 Task: Create a due date automation trigger when advanced on, on the tuesday of the week before a card is due add fields with custom field "Resume" set to a number greater than 1 and greater or equal to 10 at 11:00 AM.
Action: Mouse moved to (1057, 75)
Screenshot: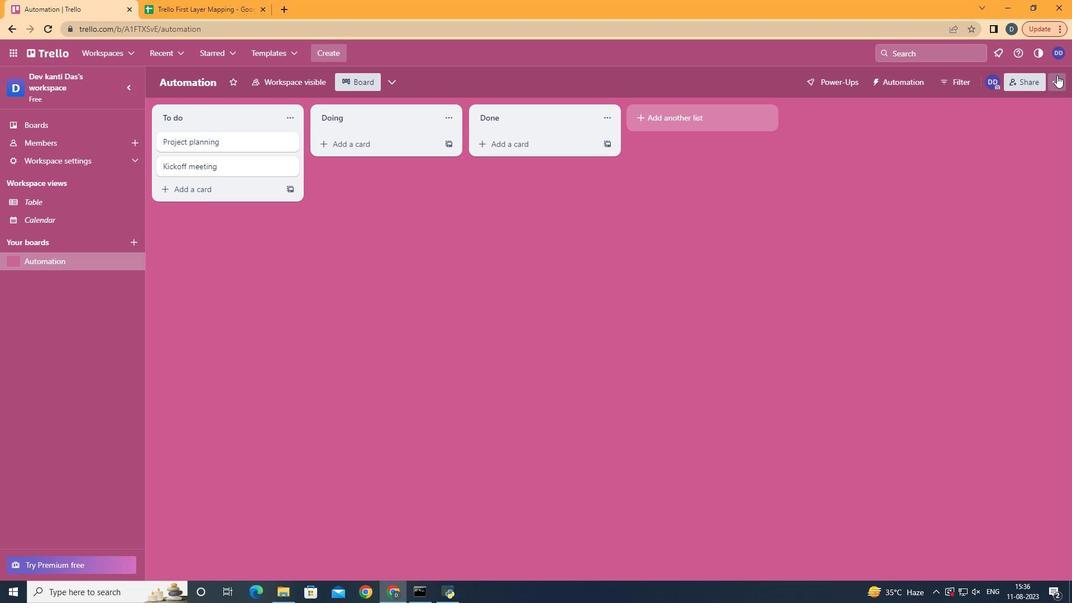 
Action: Mouse pressed left at (1057, 75)
Screenshot: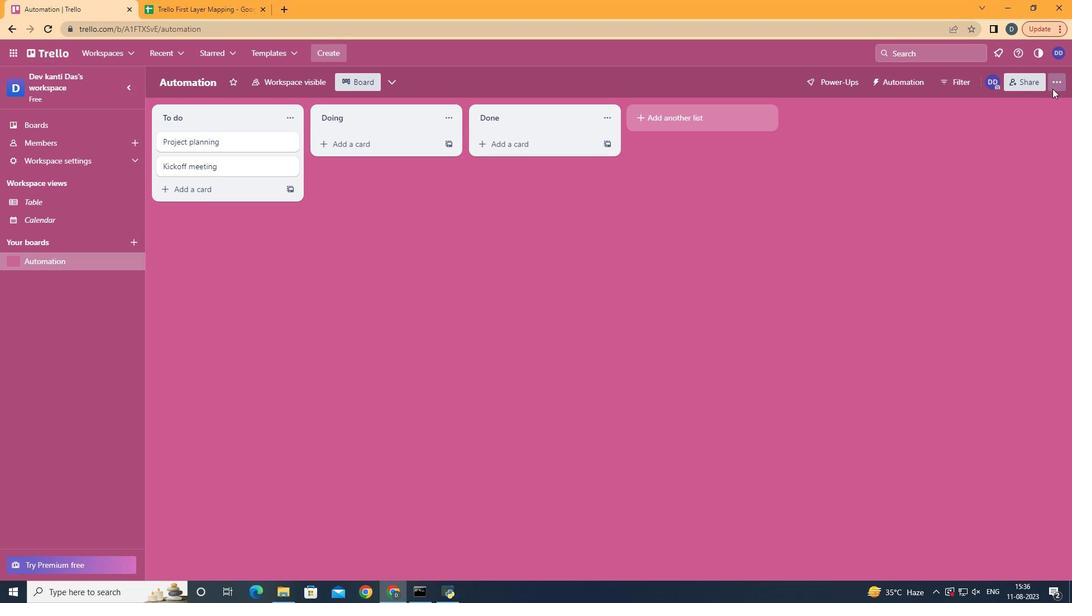 
Action: Mouse moved to (975, 245)
Screenshot: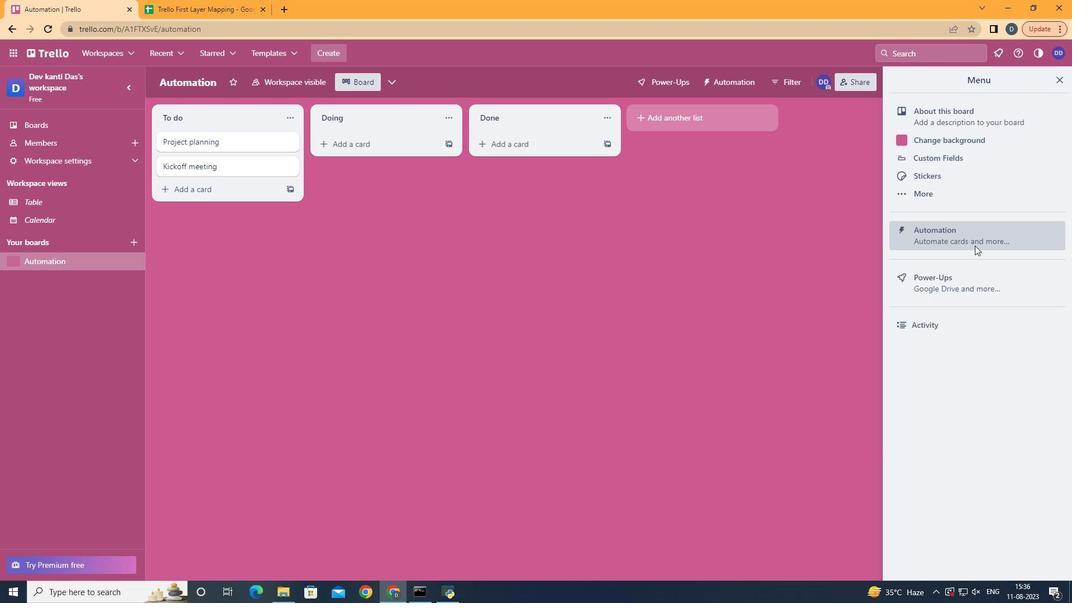 
Action: Mouse pressed left at (975, 245)
Screenshot: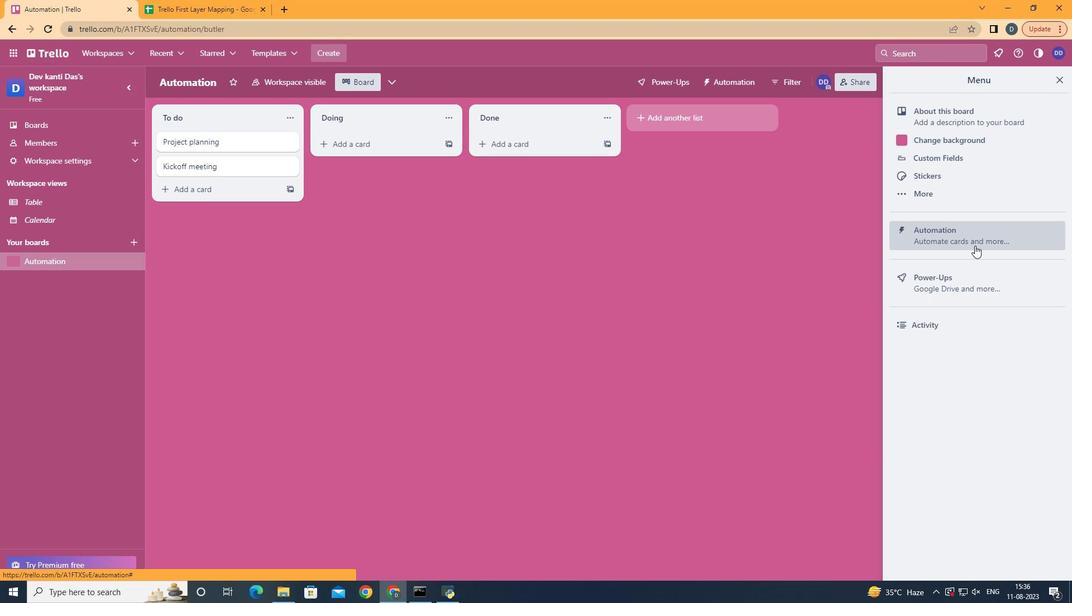 
Action: Mouse moved to (202, 226)
Screenshot: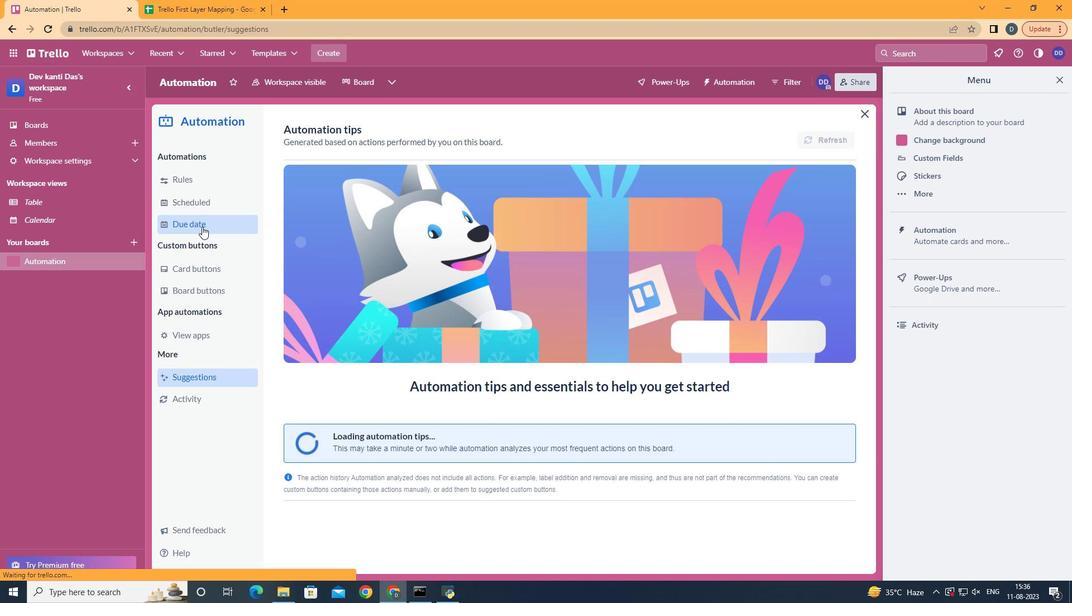 
Action: Mouse pressed left at (202, 226)
Screenshot: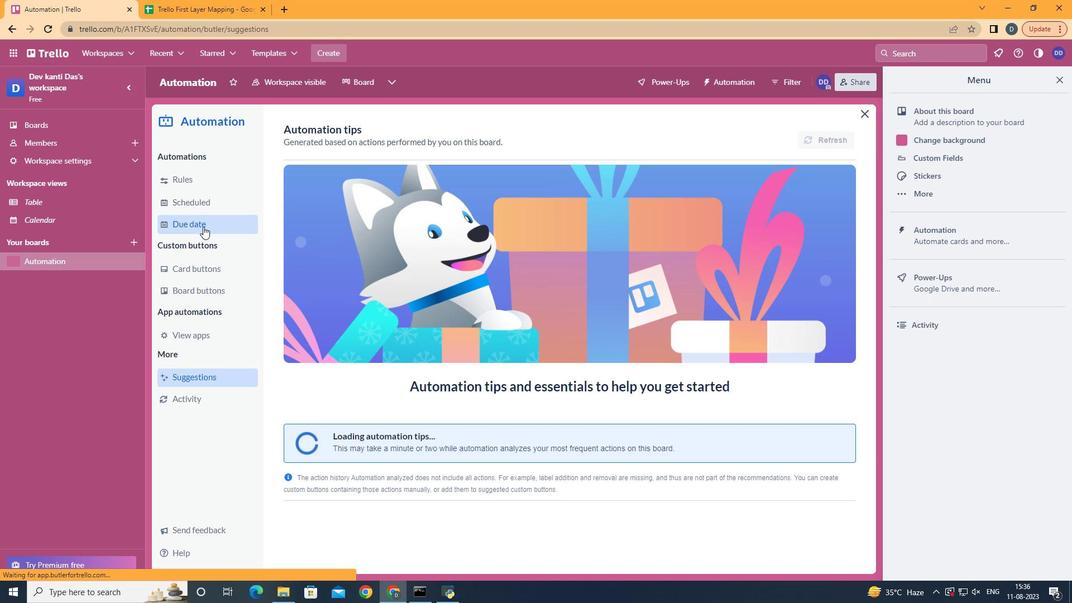 
Action: Mouse moved to (804, 136)
Screenshot: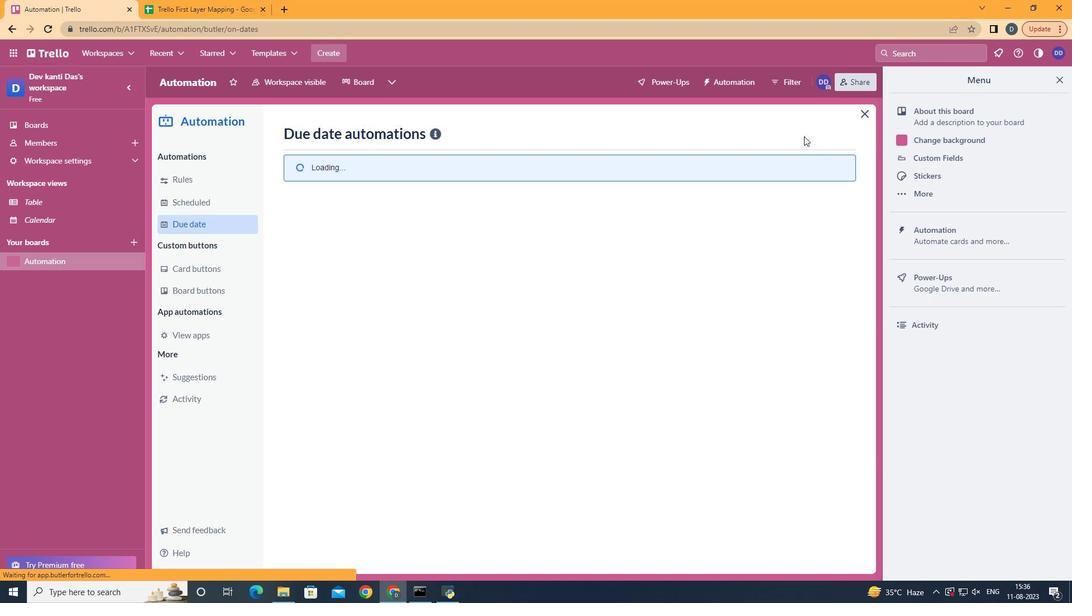 
Action: Mouse pressed left at (804, 136)
Screenshot: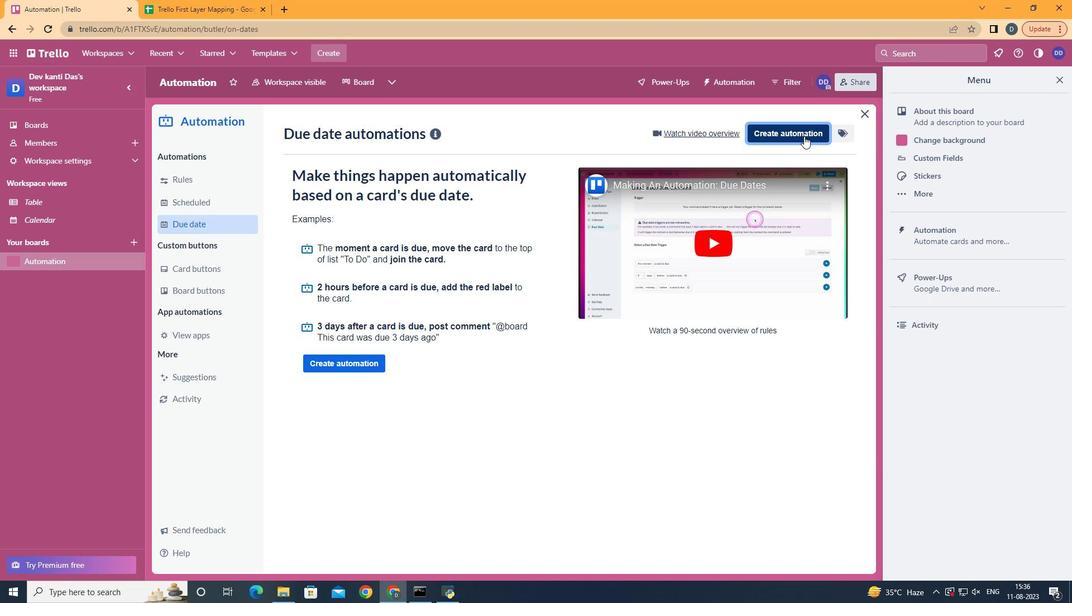 
Action: Mouse moved to (570, 252)
Screenshot: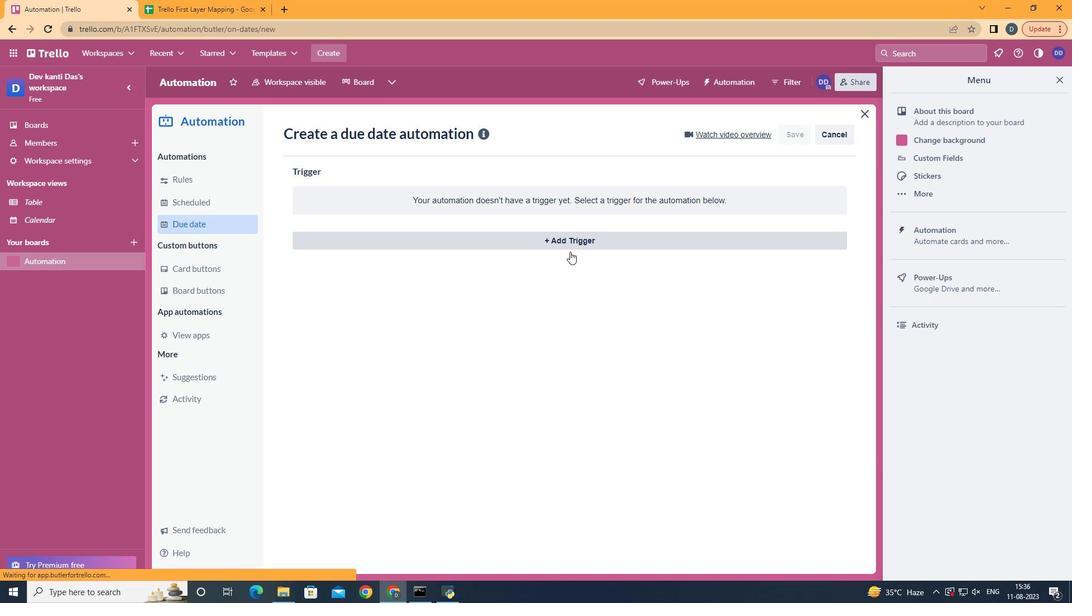 
Action: Mouse pressed left at (570, 252)
Screenshot: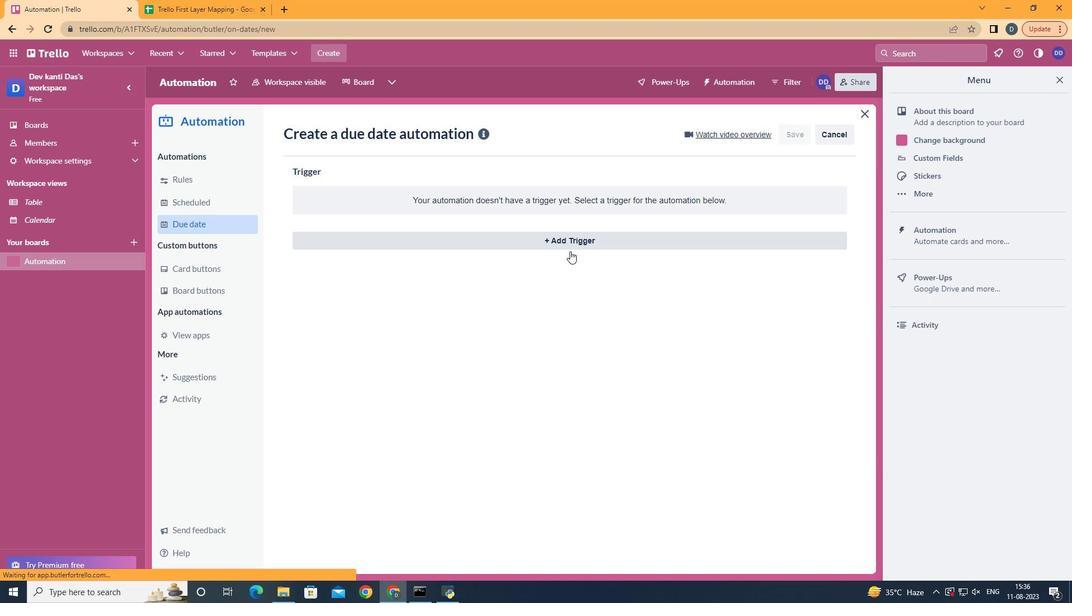
Action: Mouse moved to (586, 244)
Screenshot: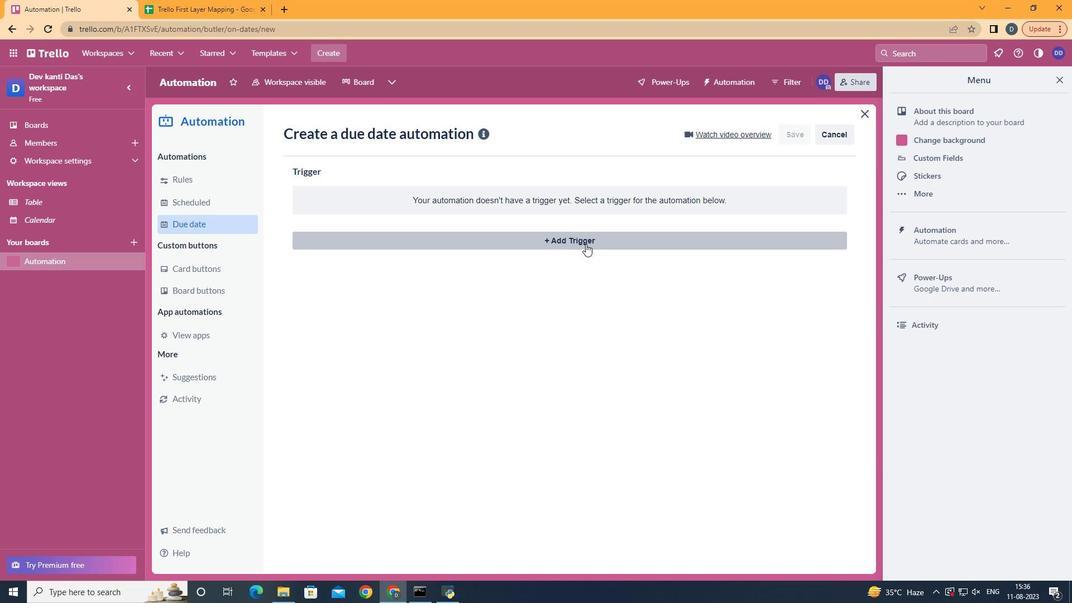 
Action: Mouse pressed left at (586, 244)
Screenshot: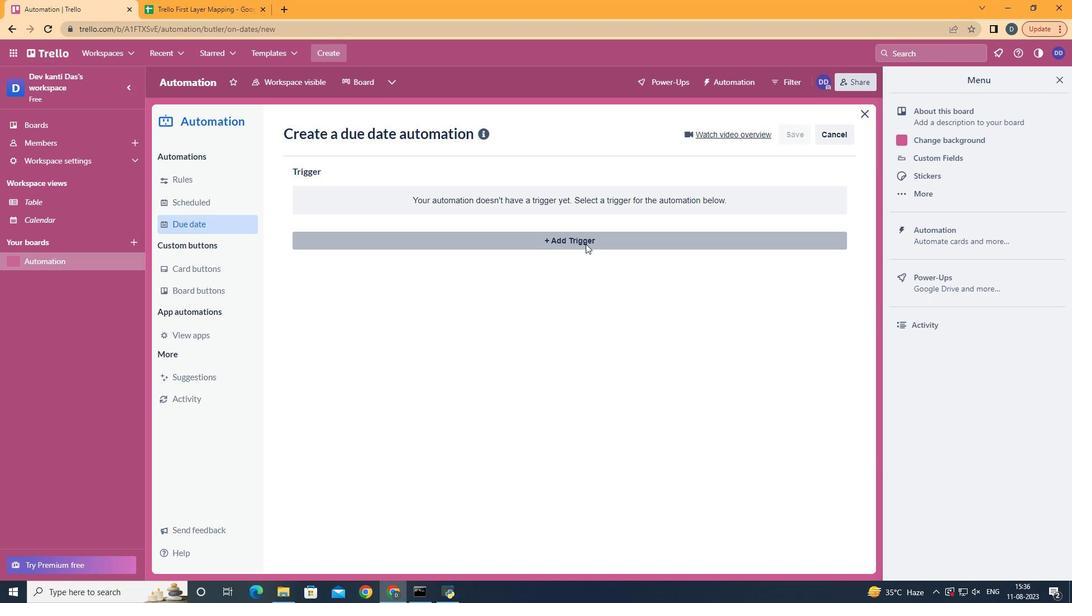 
Action: Mouse moved to (374, 315)
Screenshot: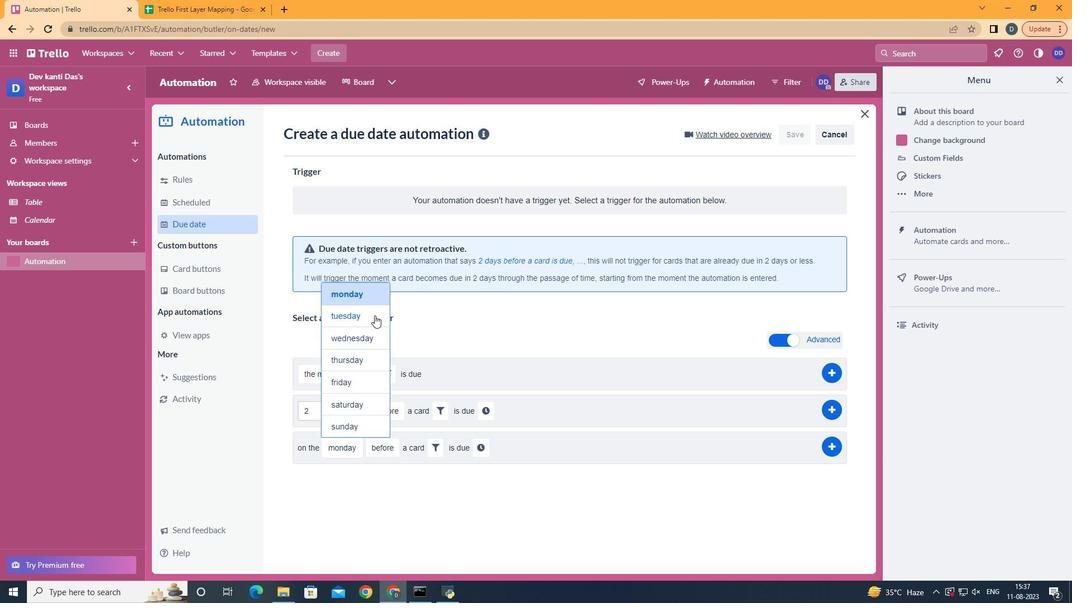 
Action: Mouse pressed left at (374, 315)
Screenshot: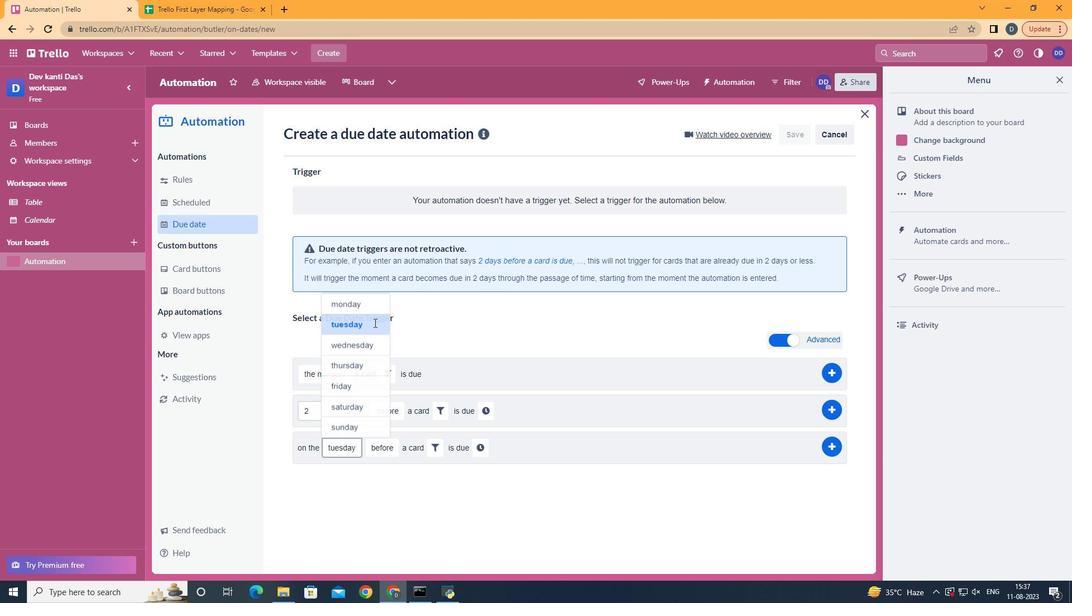 
Action: Mouse moved to (406, 537)
Screenshot: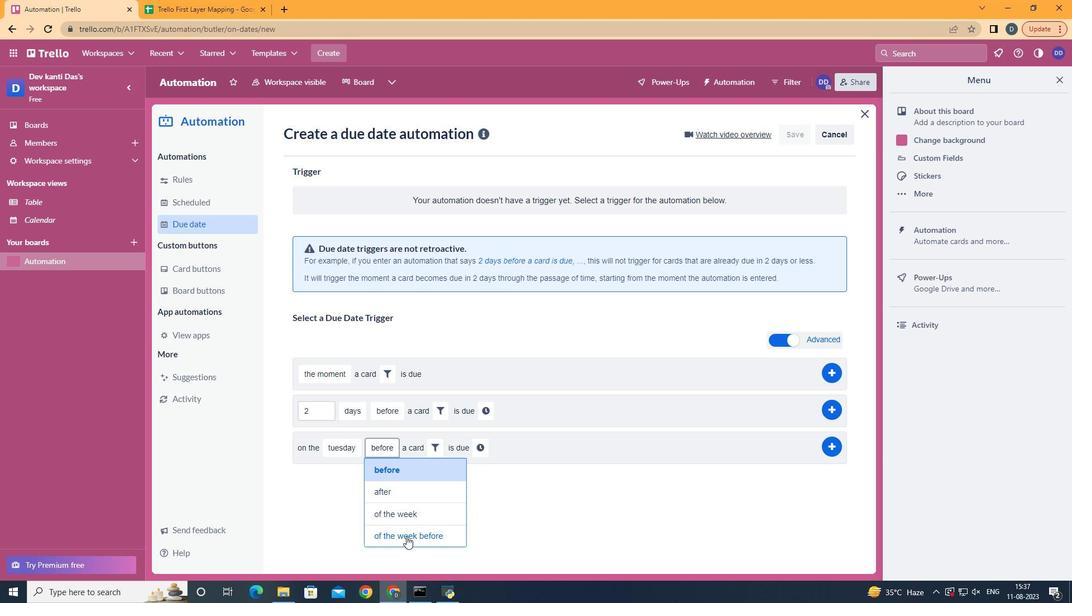
Action: Mouse pressed left at (406, 537)
Screenshot: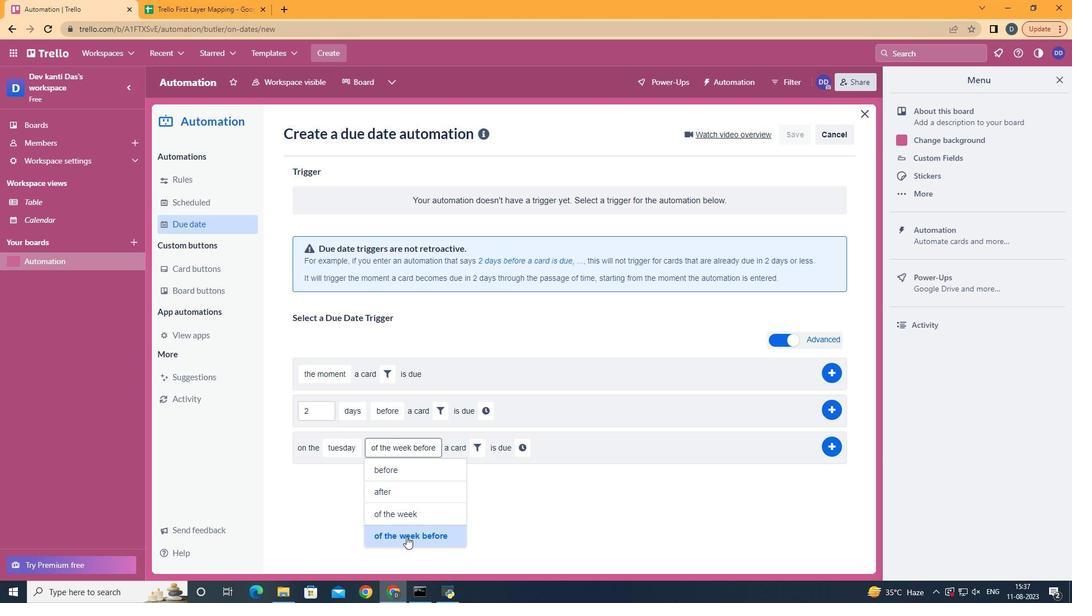 
Action: Mouse moved to (481, 443)
Screenshot: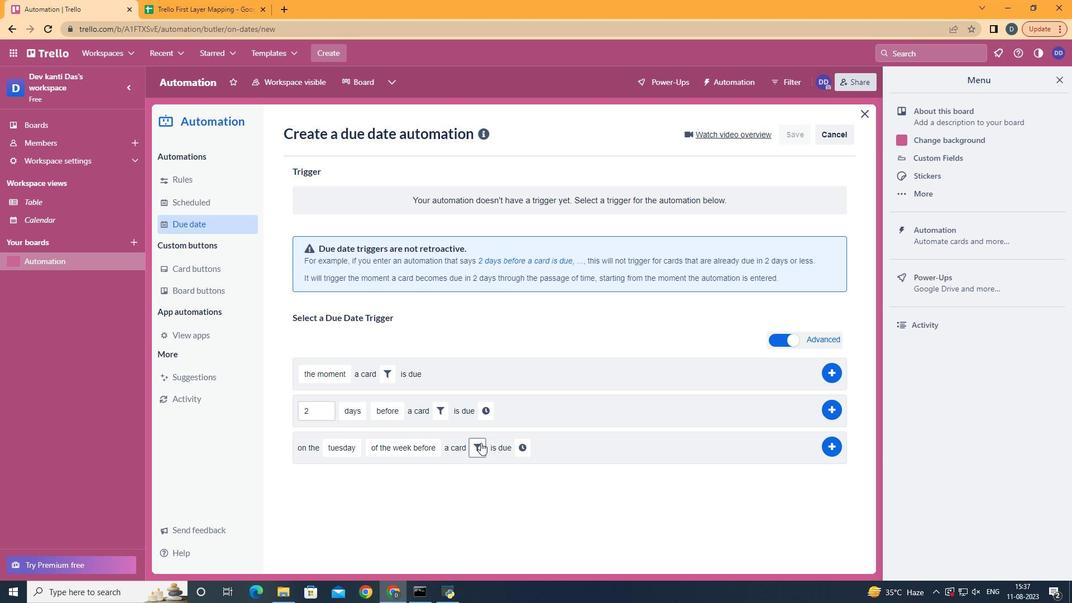 
Action: Mouse pressed left at (481, 443)
Screenshot: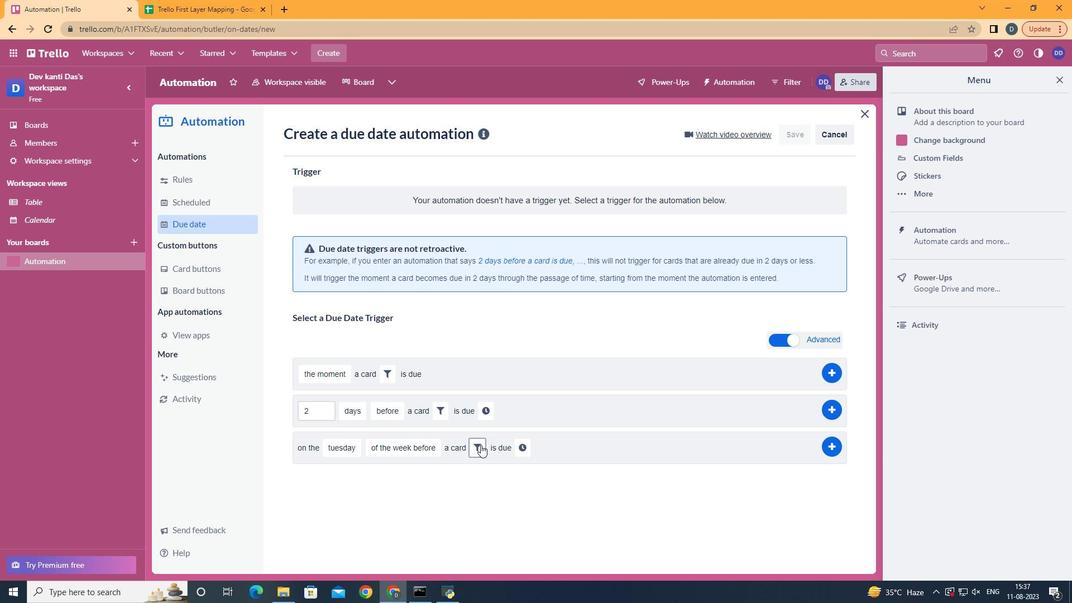
Action: Mouse moved to (659, 480)
Screenshot: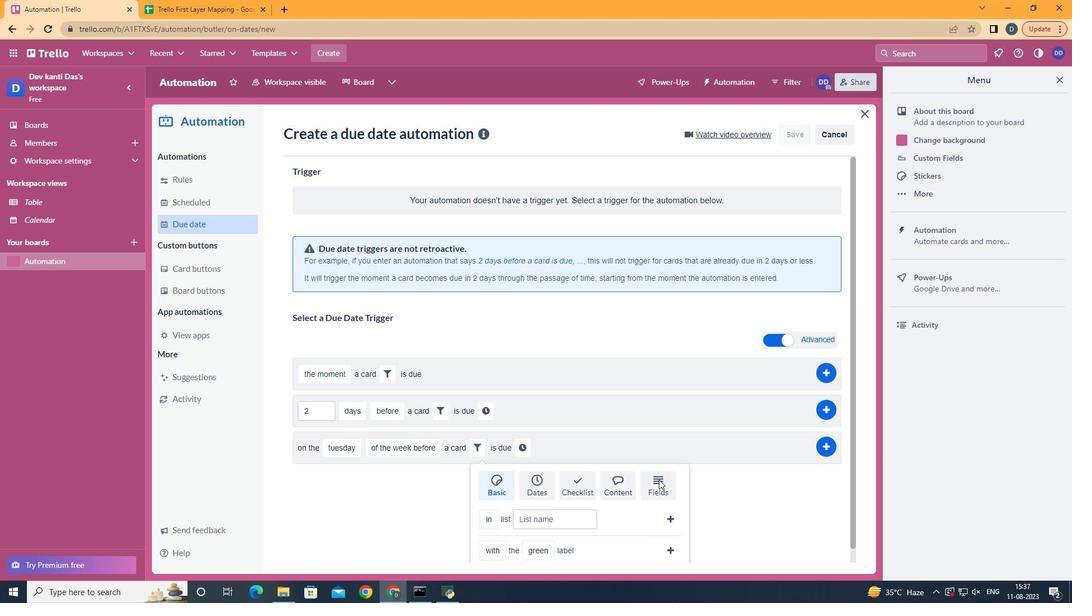 
Action: Mouse pressed left at (659, 480)
Screenshot: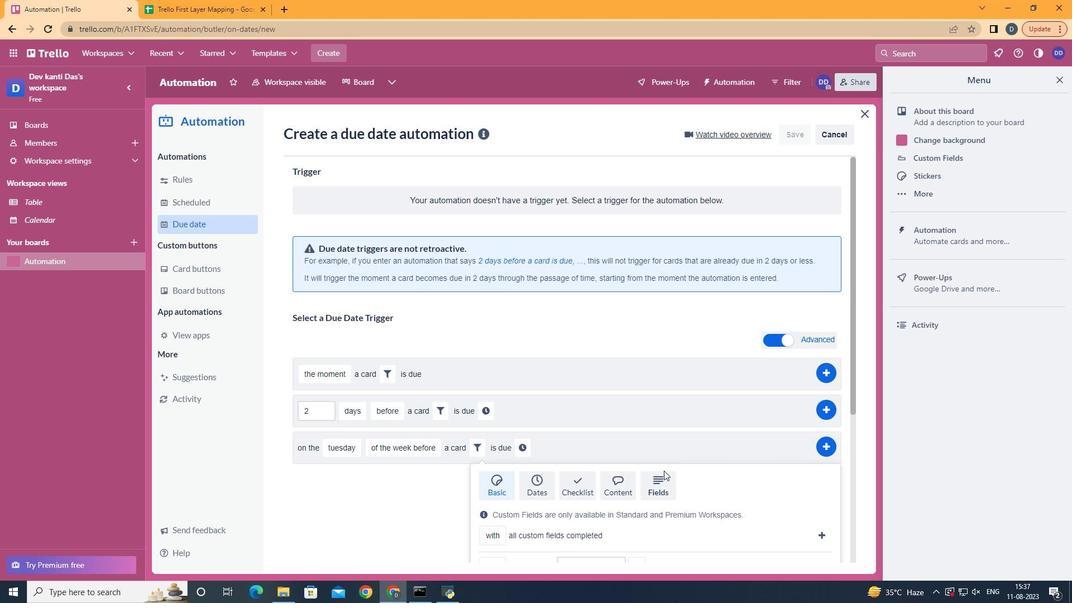 
Action: Mouse moved to (665, 470)
Screenshot: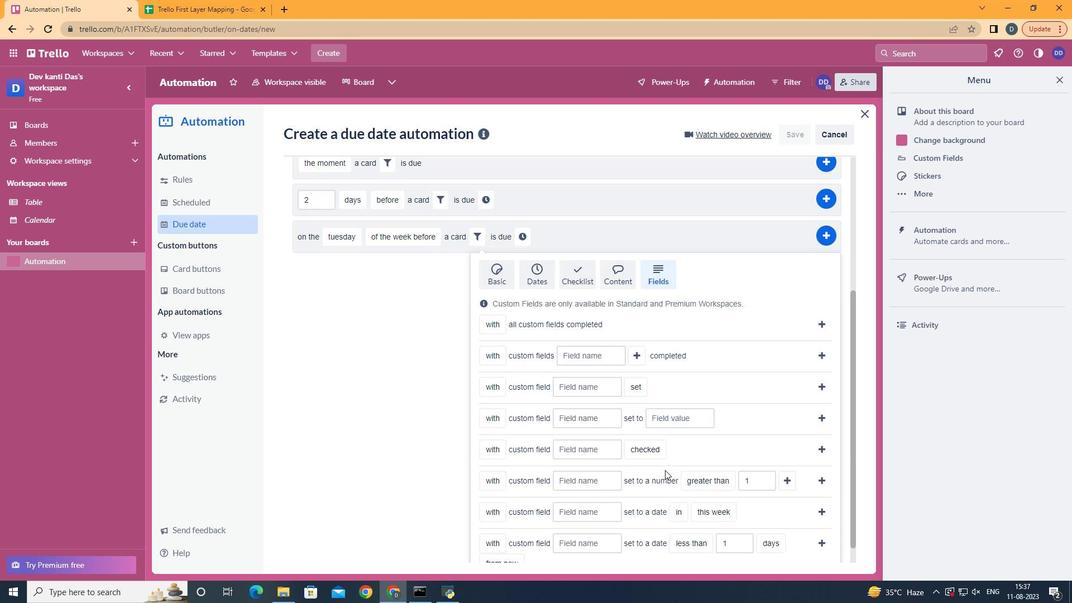 
Action: Mouse scrolled (665, 469) with delta (0, 0)
Screenshot: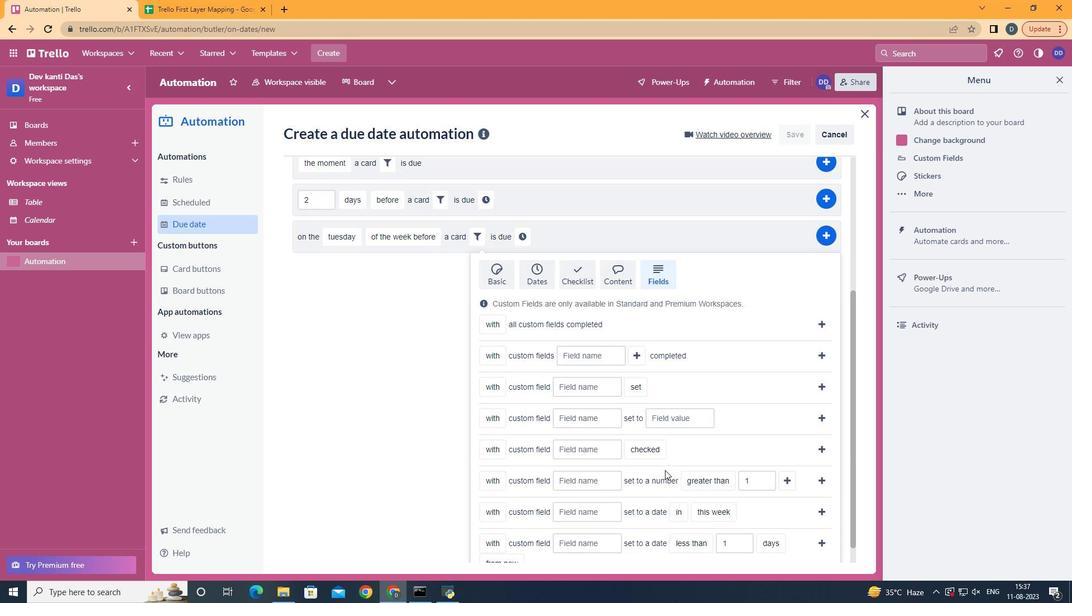 
Action: Mouse scrolled (665, 469) with delta (0, 0)
Screenshot: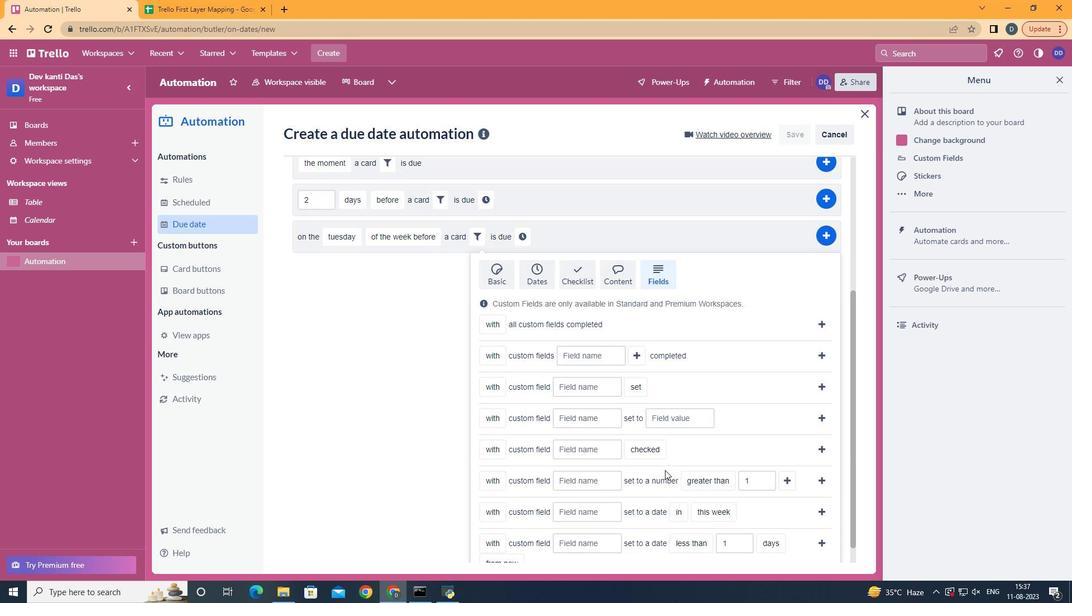 
Action: Mouse scrolled (665, 469) with delta (0, 0)
Screenshot: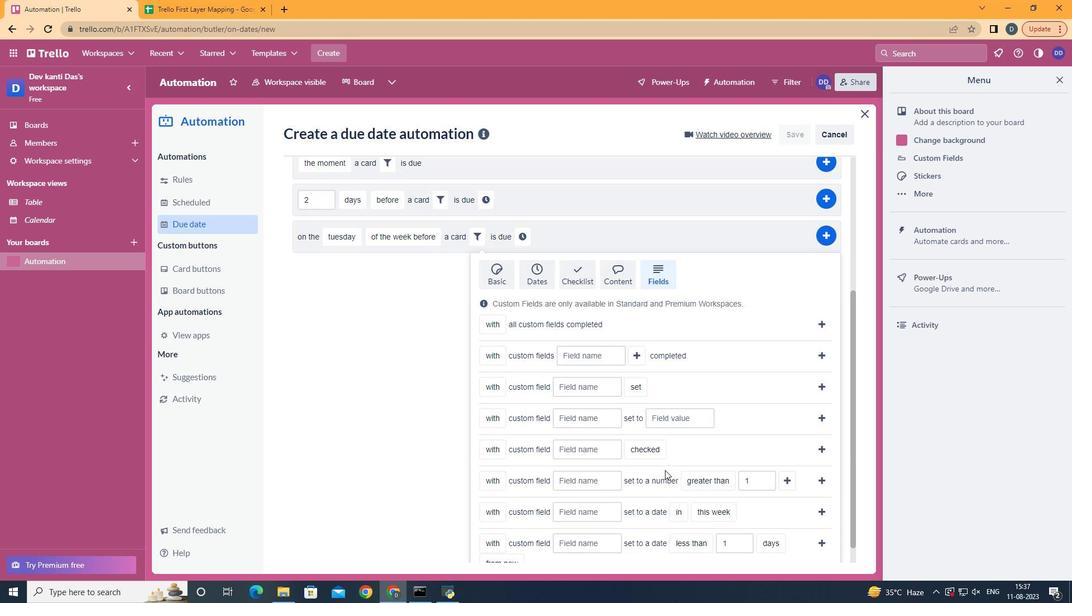 
Action: Mouse scrolled (665, 469) with delta (0, 0)
Screenshot: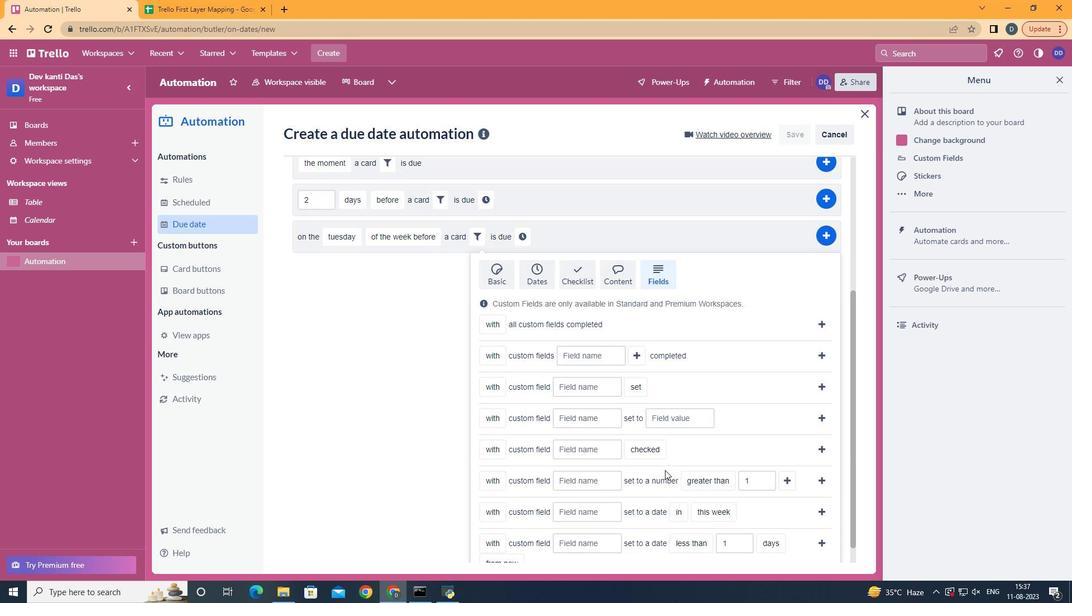
Action: Mouse scrolled (665, 469) with delta (0, -1)
Screenshot: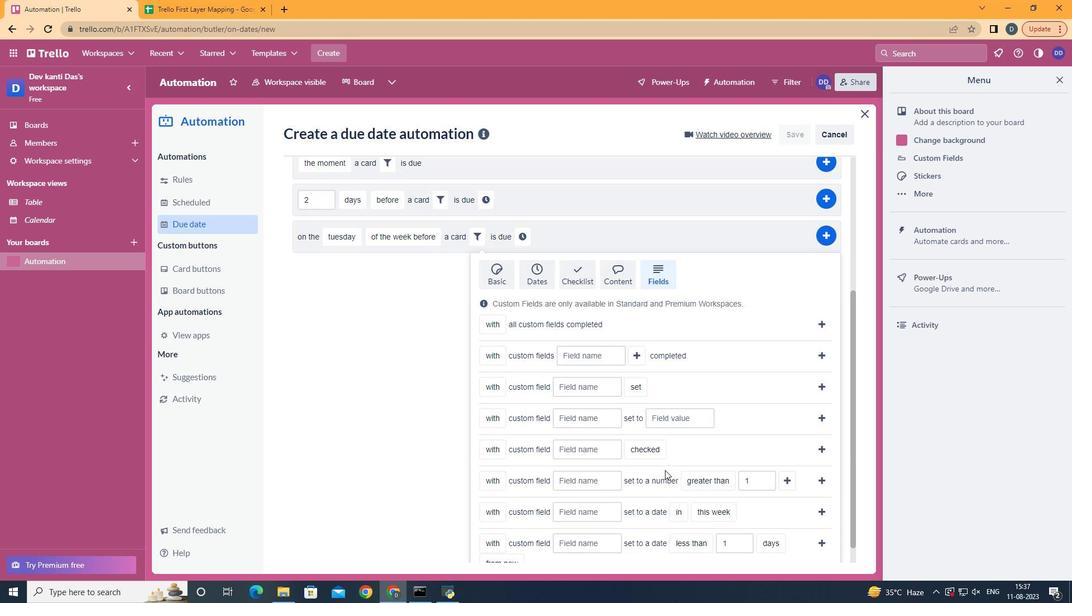 
Action: Mouse moved to (564, 451)
Screenshot: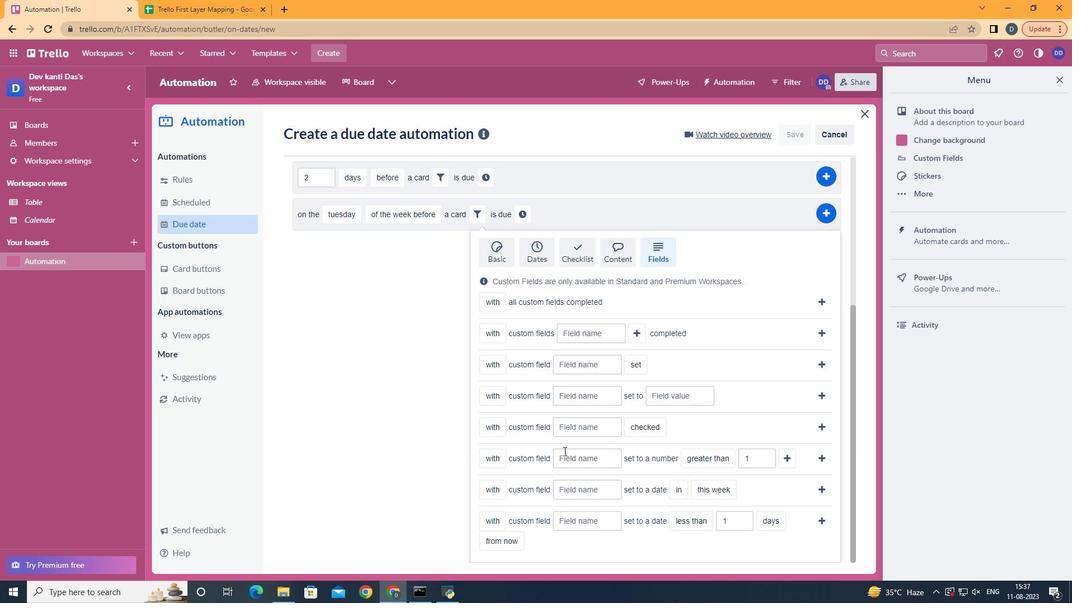 
Action: Mouse pressed left at (564, 451)
Screenshot: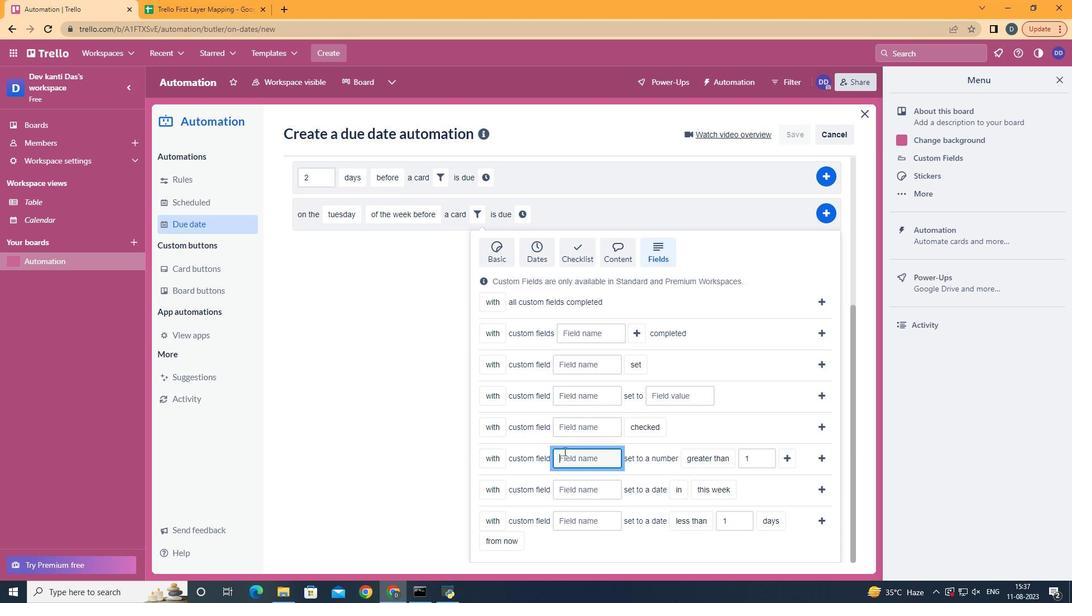 
Action: Key pressed <Key.shift>Resume
Screenshot: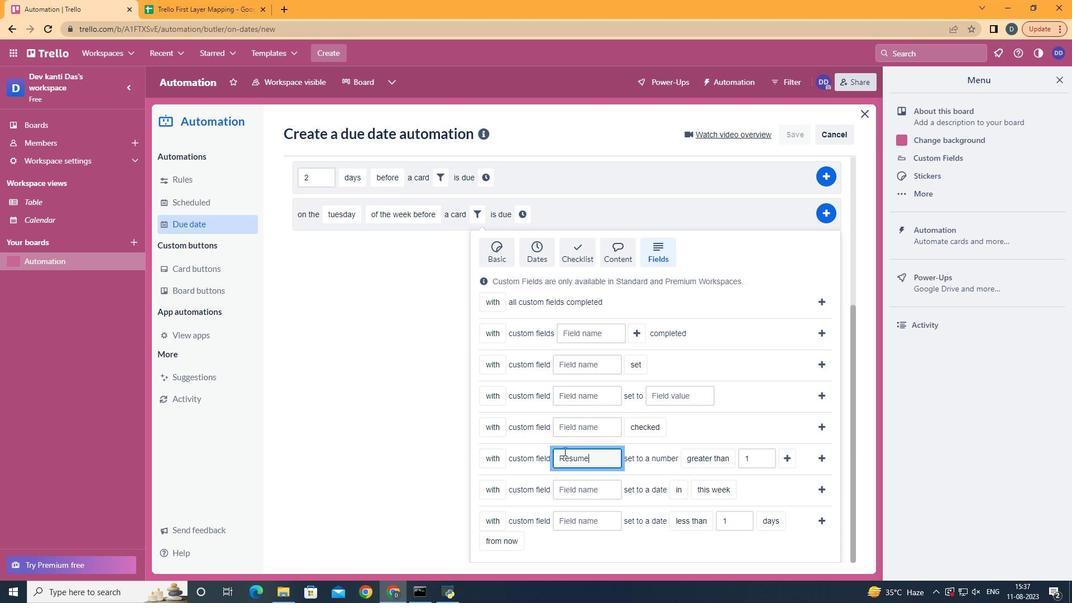 
Action: Mouse moved to (790, 463)
Screenshot: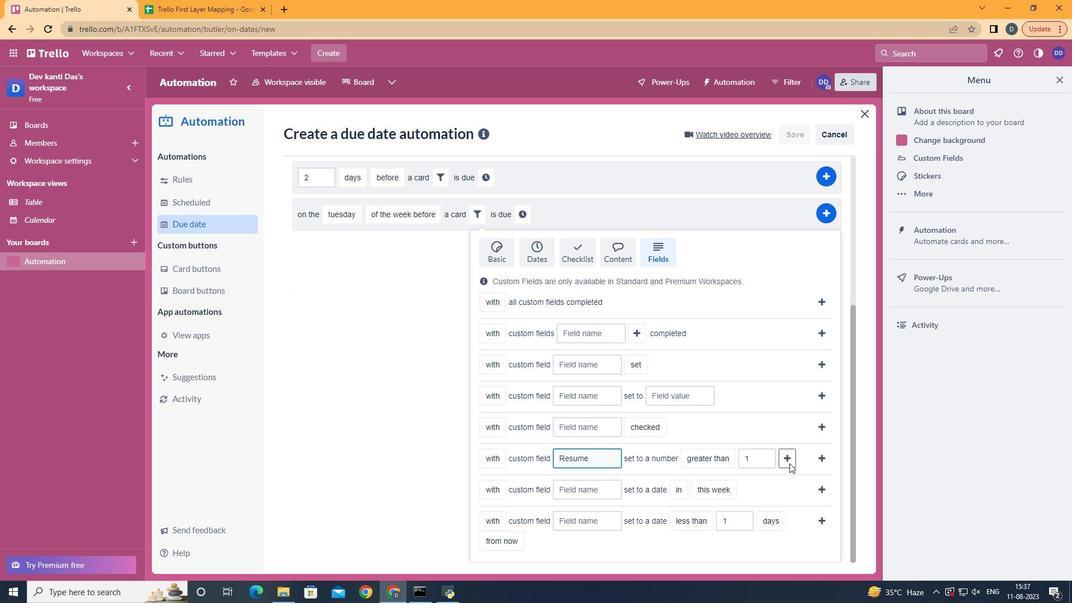
Action: Mouse pressed left at (790, 463)
Screenshot: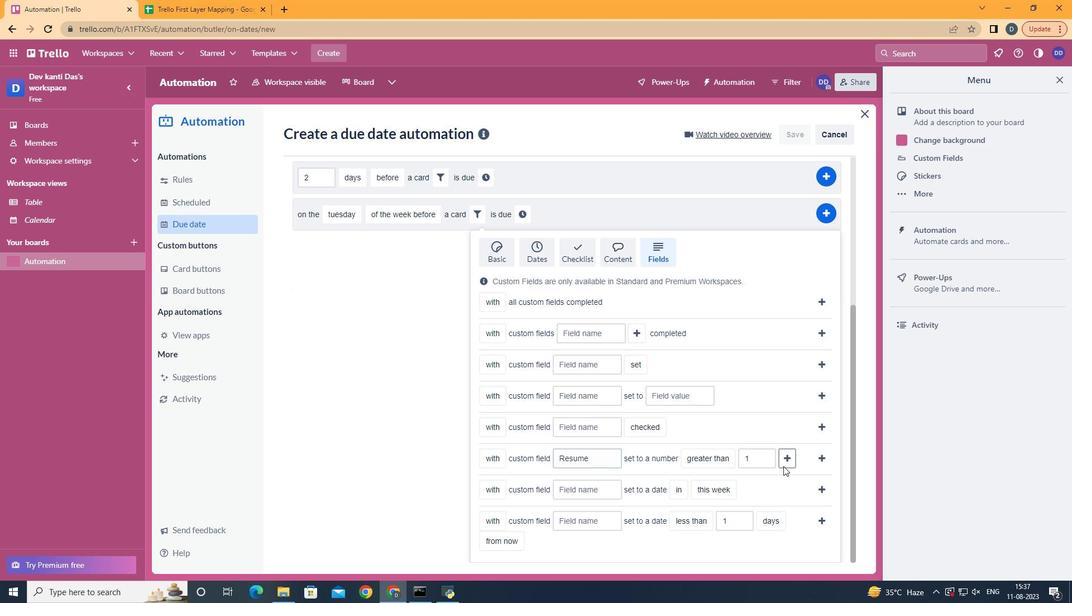 
Action: Mouse moved to (554, 462)
Screenshot: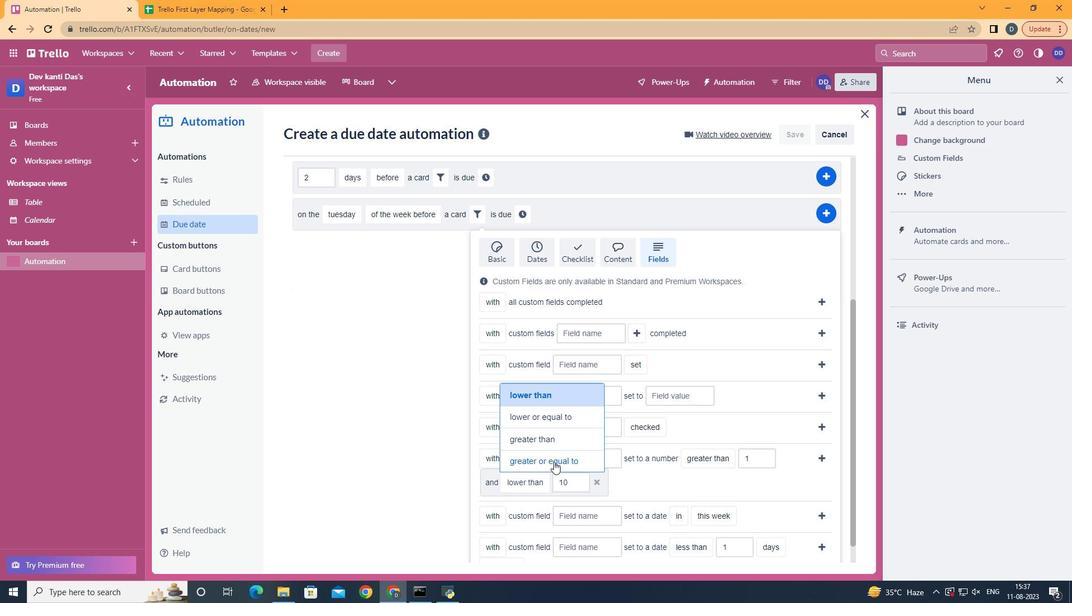 
Action: Mouse pressed left at (554, 462)
Screenshot: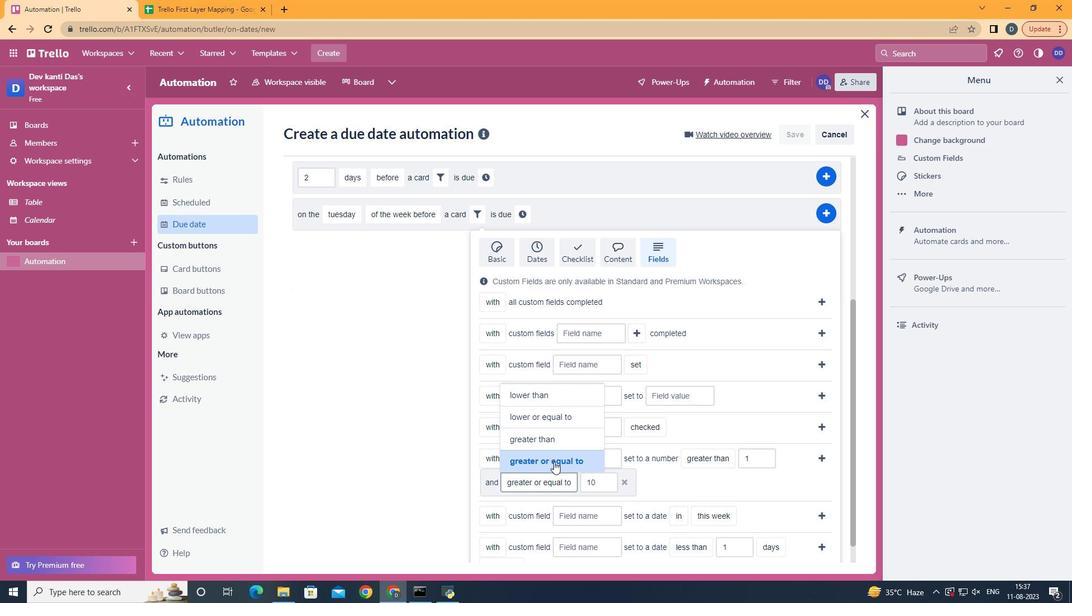 
Action: Mouse moved to (830, 457)
Screenshot: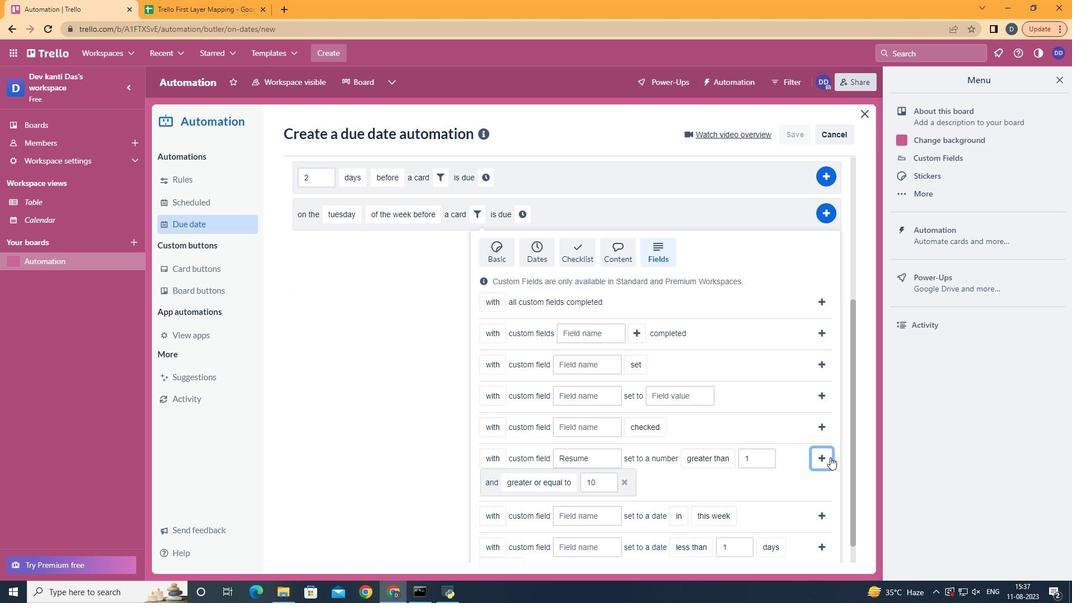
Action: Mouse pressed left at (830, 457)
Screenshot: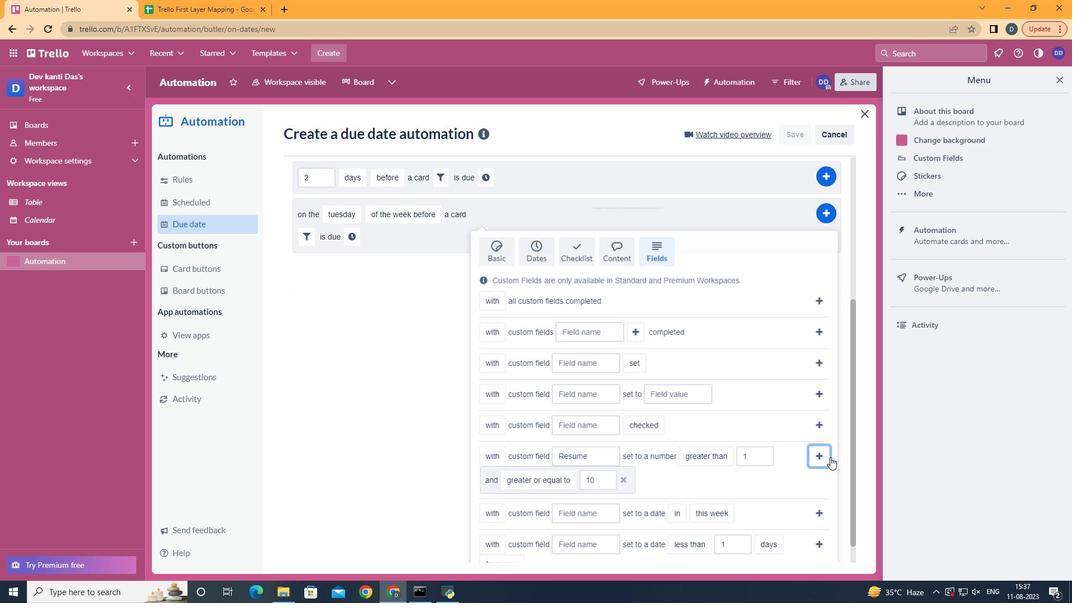 
Action: Mouse moved to (334, 467)
Screenshot: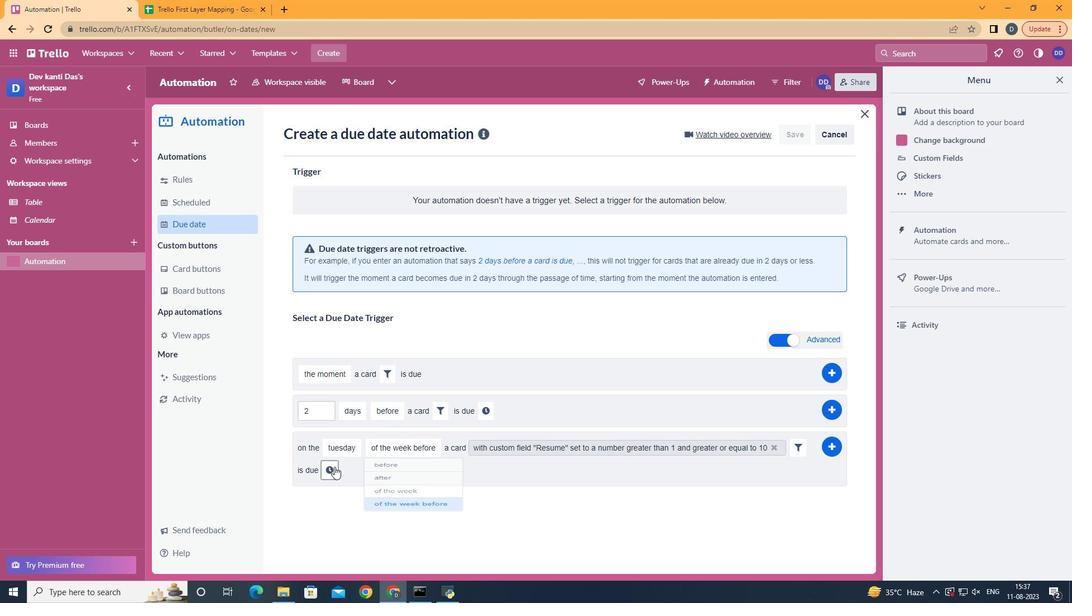 
Action: Mouse pressed left at (334, 467)
Screenshot: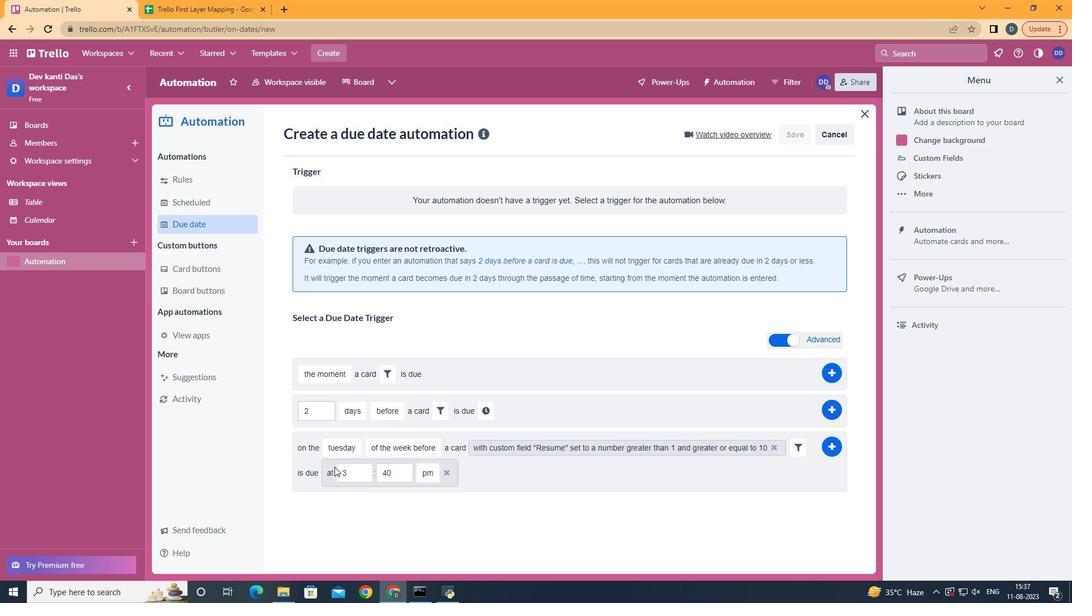 
Action: Mouse moved to (373, 469)
Screenshot: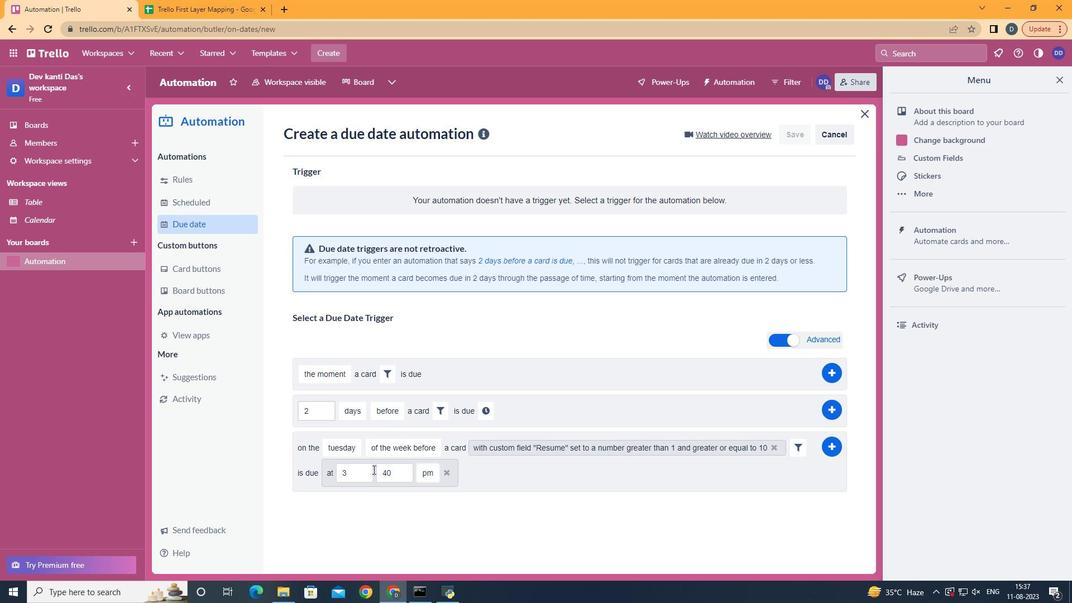 
Action: Mouse pressed left at (373, 469)
Screenshot: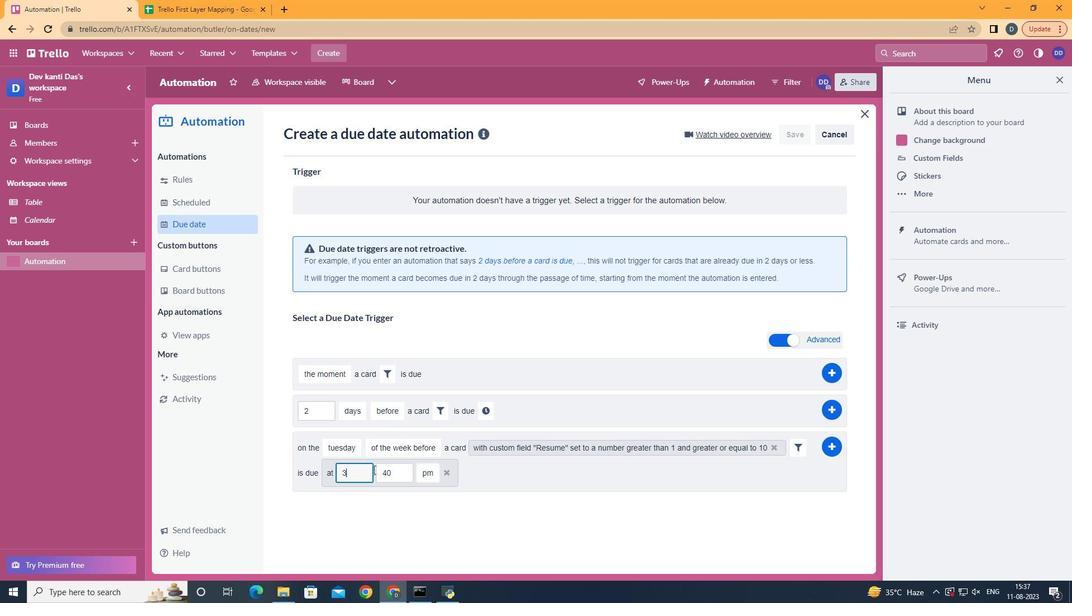 
Action: Key pressed <Key.backspace>11
Screenshot: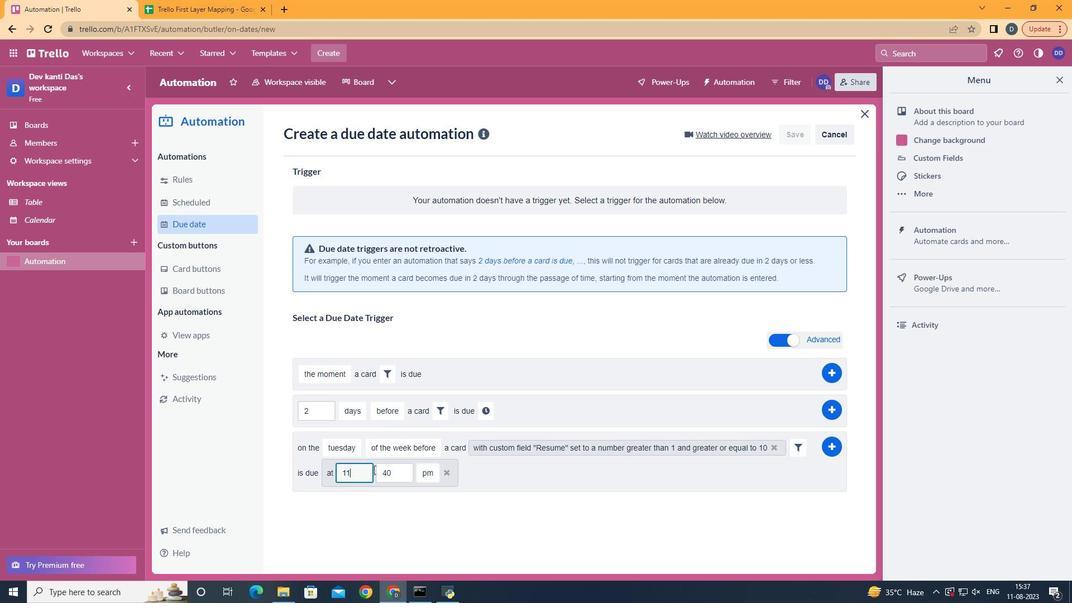 
Action: Mouse moved to (394, 470)
Screenshot: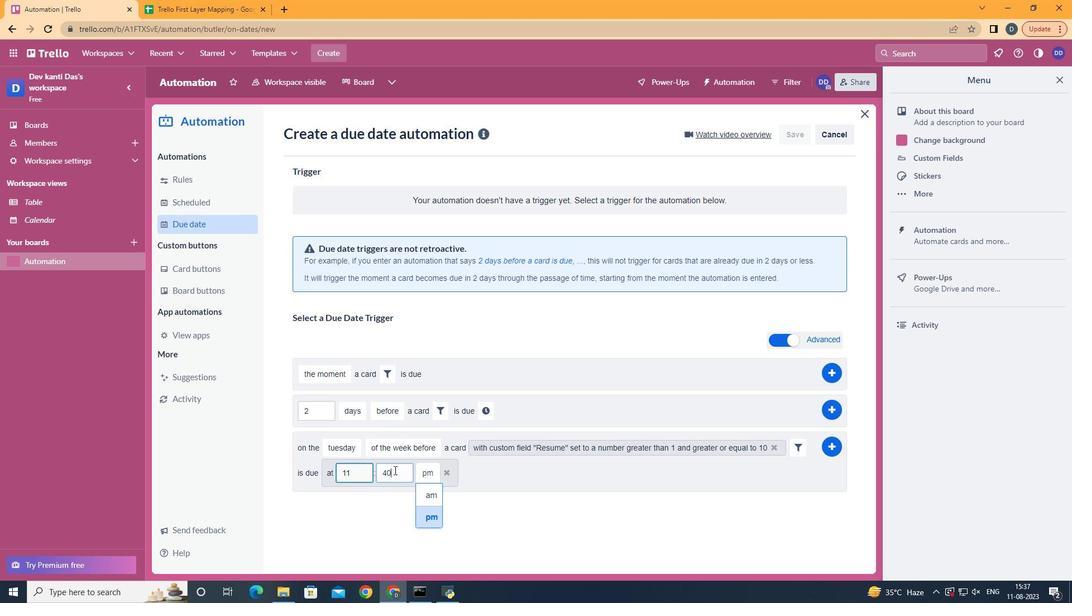 
Action: Mouse pressed left at (394, 470)
Screenshot: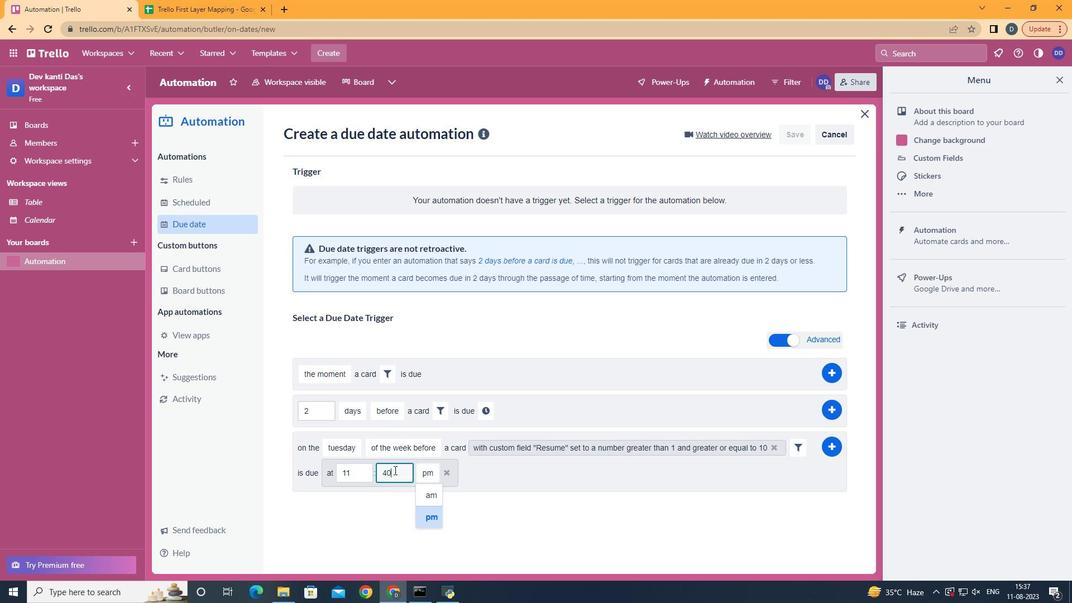 
Action: Key pressed <Key.backspace><Key.backspace>00
Screenshot: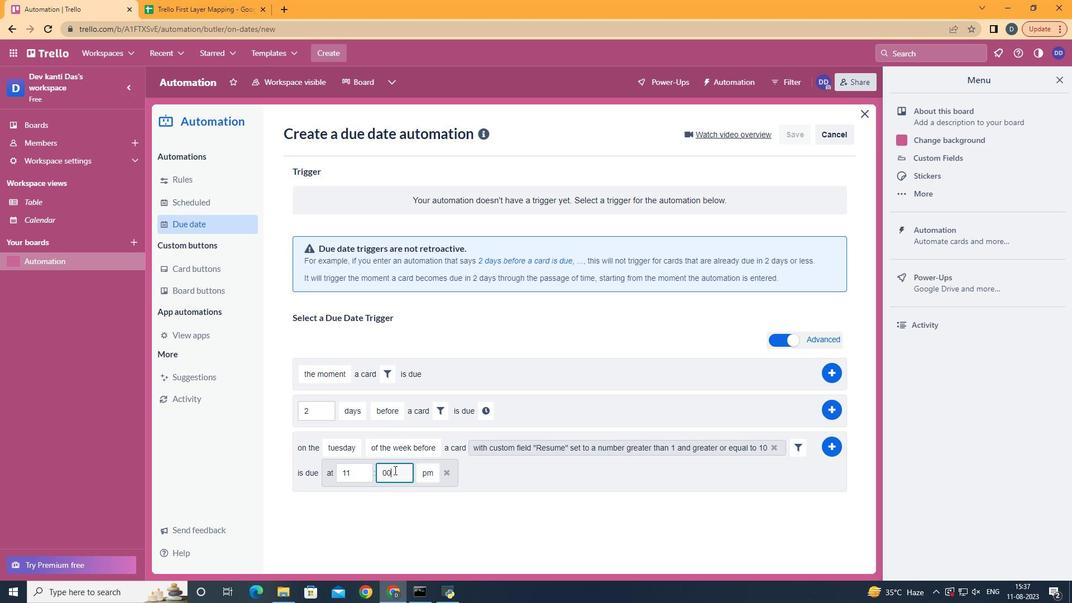 
Action: Mouse moved to (431, 492)
Screenshot: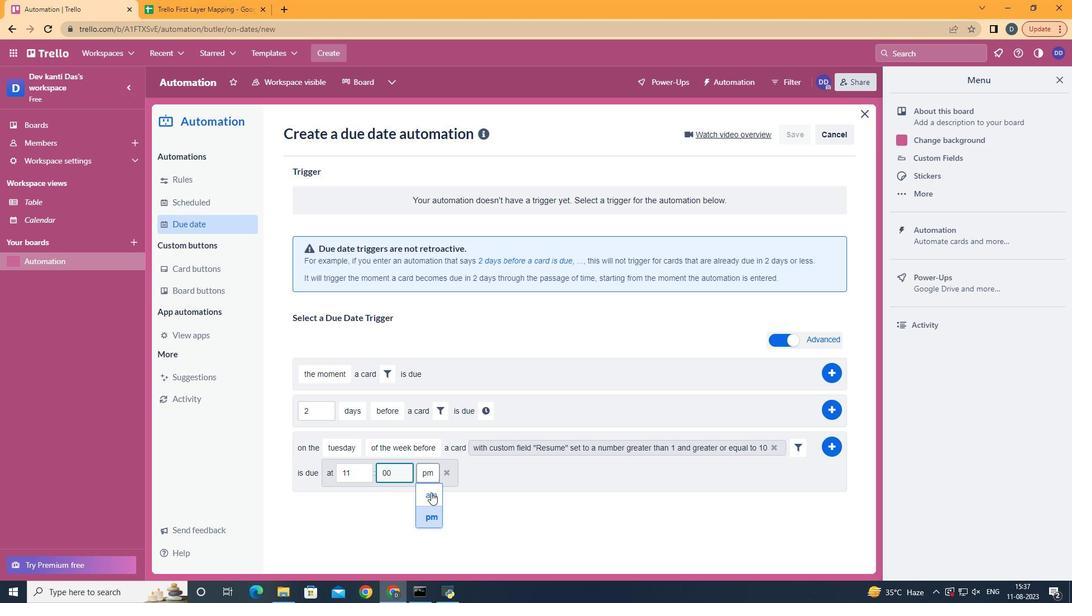 
Action: Mouse pressed left at (431, 492)
Screenshot: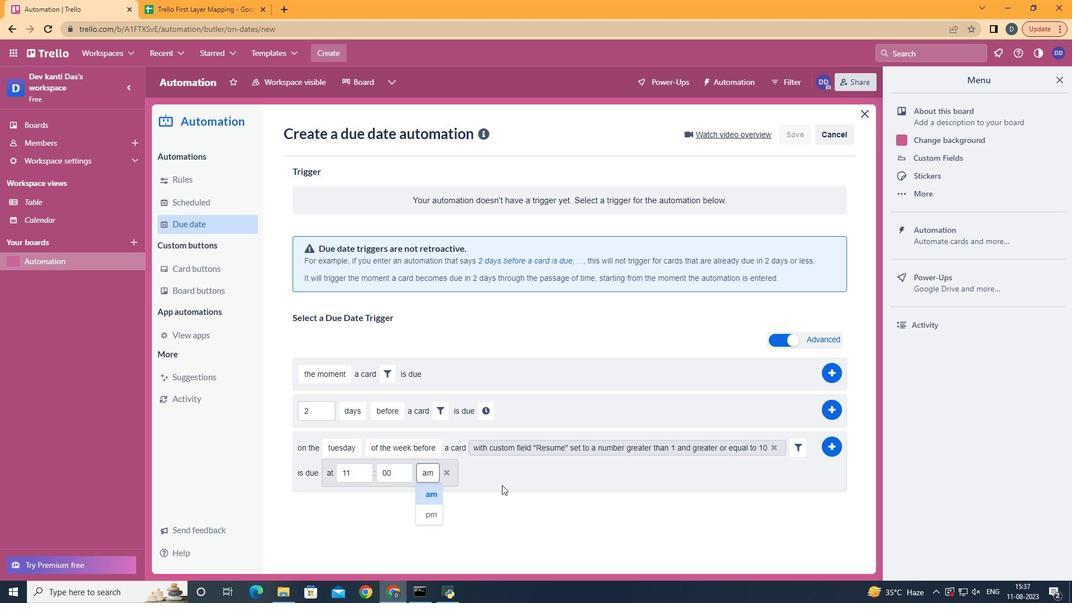 
Action: Mouse moved to (830, 440)
Screenshot: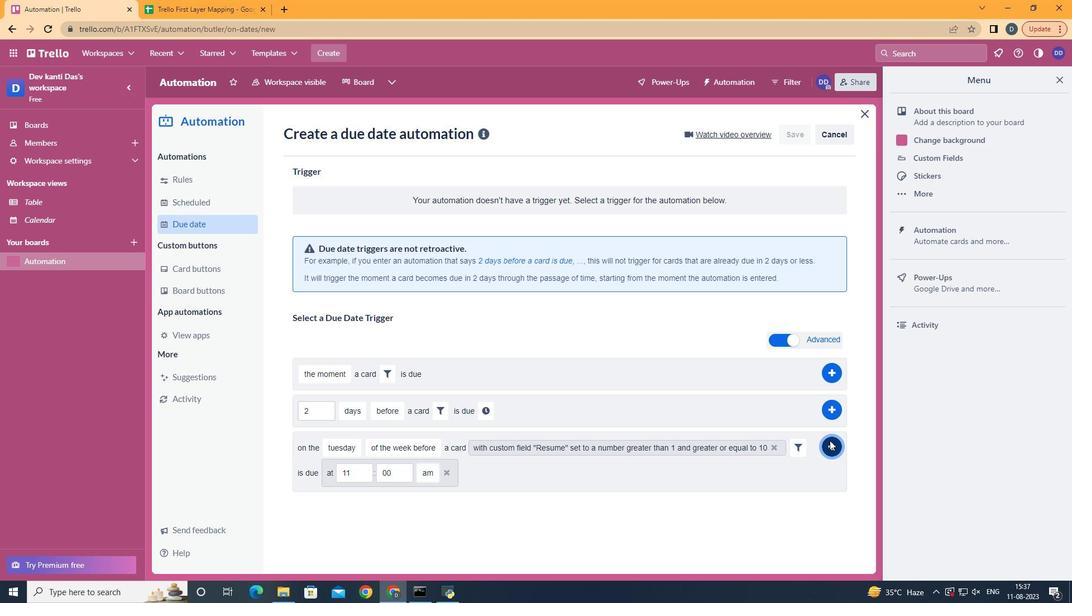 
Action: Mouse pressed left at (830, 440)
Screenshot: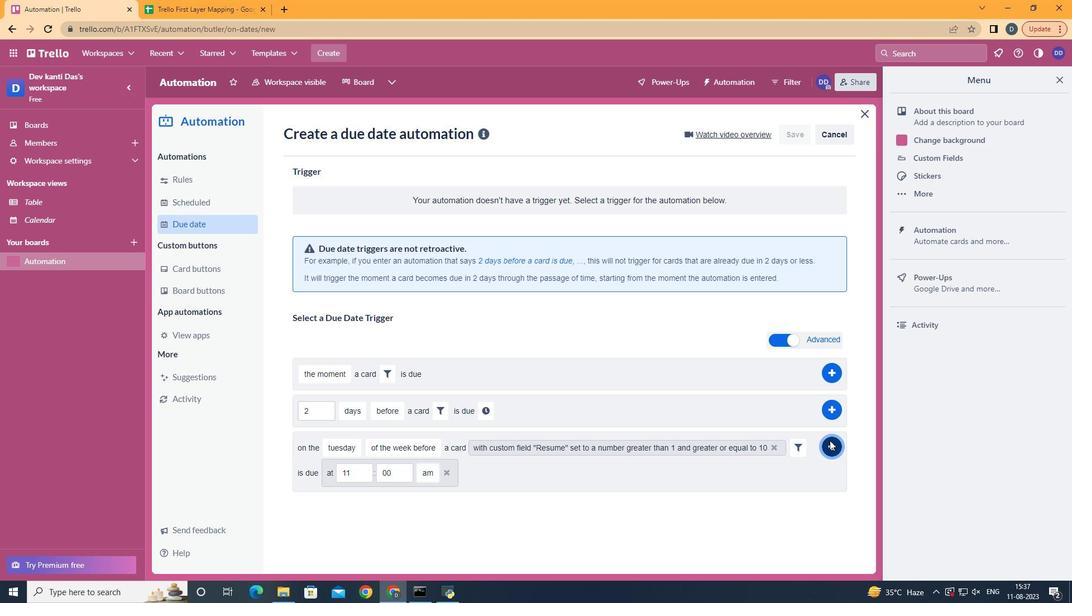 
